 Task: Disable the first location from the feed.
Action: Mouse moved to (961, 54)
Screenshot: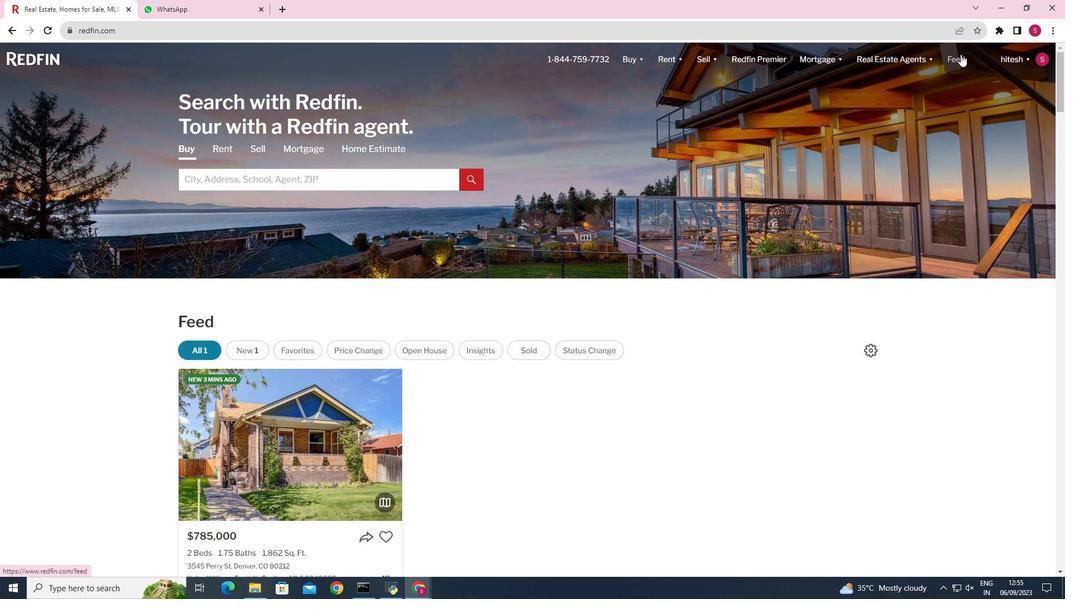 
Action: Mouse pressed left at (961, 54)
Screenshot: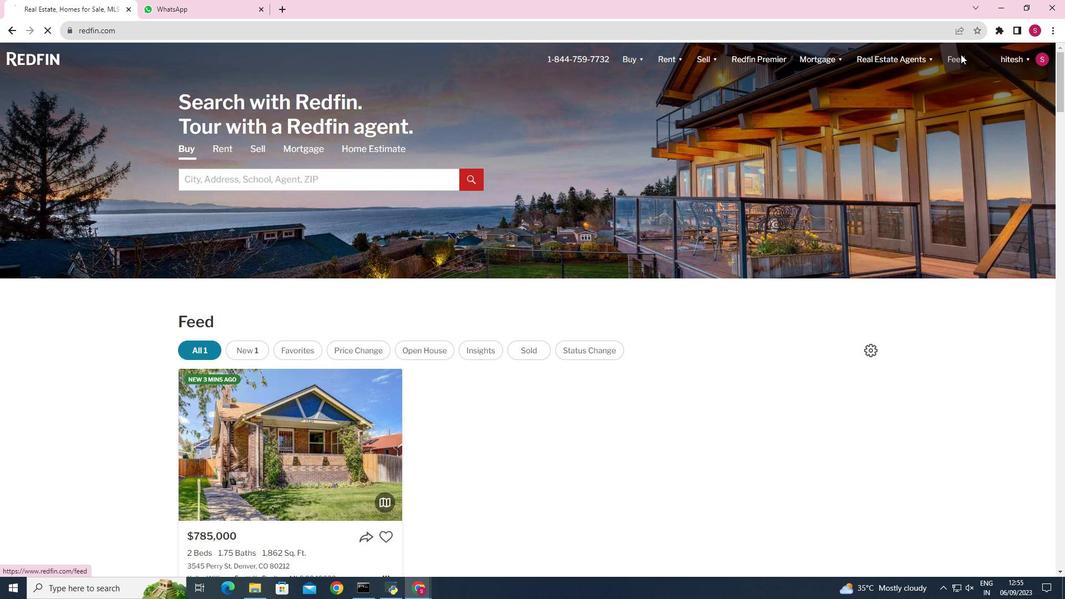 
Action: Mouse moved to (497, 256)
Screenshot: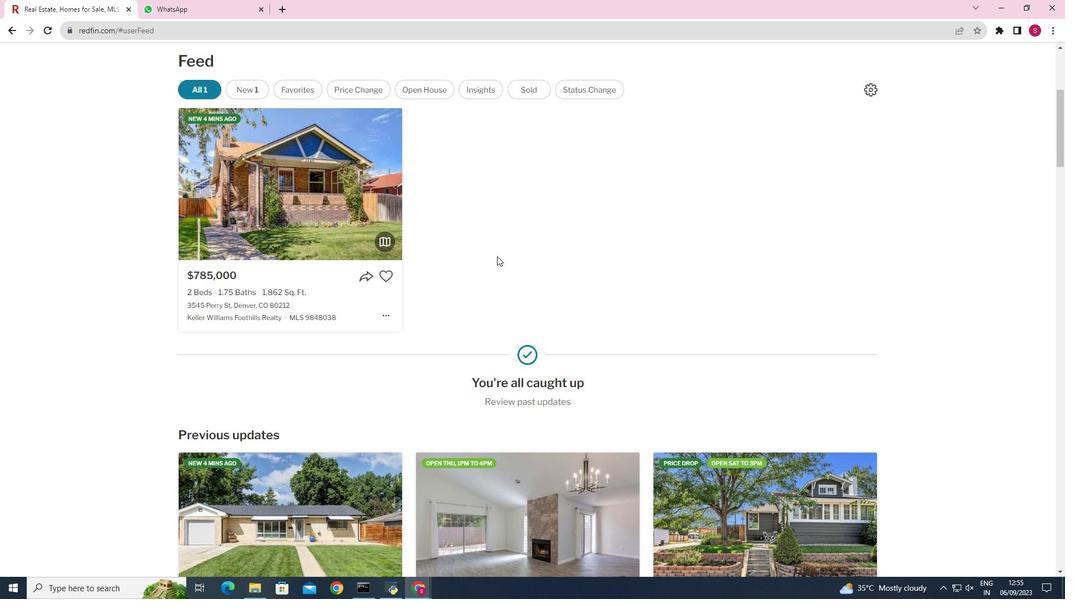 
Action: Mouse scrolled (497, 256) with delta (0, 0)
Screenshot: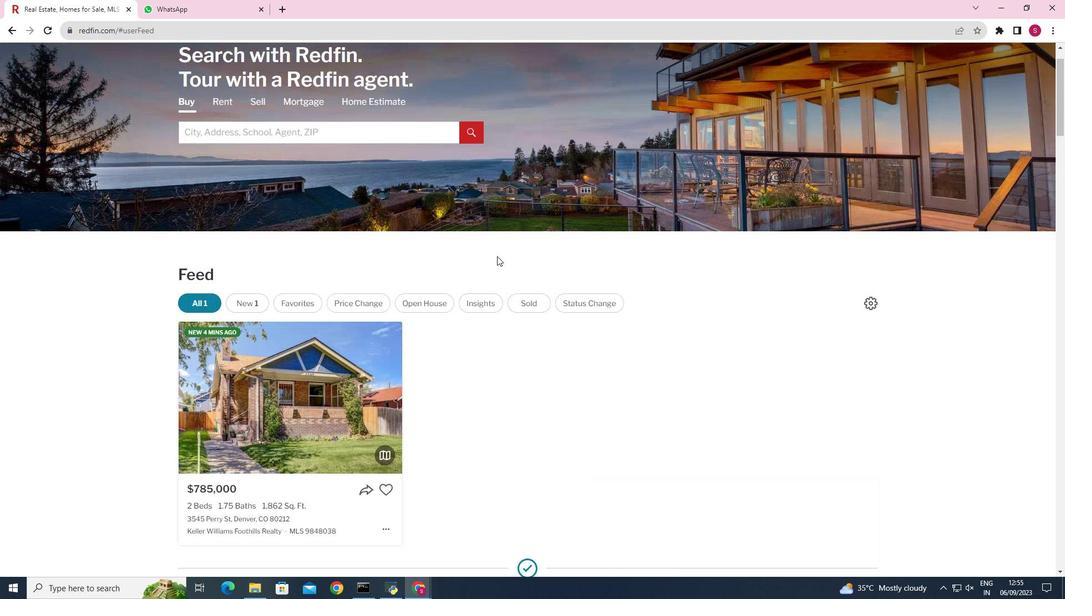 
Action: Mouse scrolled (497, 256) with delta (0, 0)
Screenshot: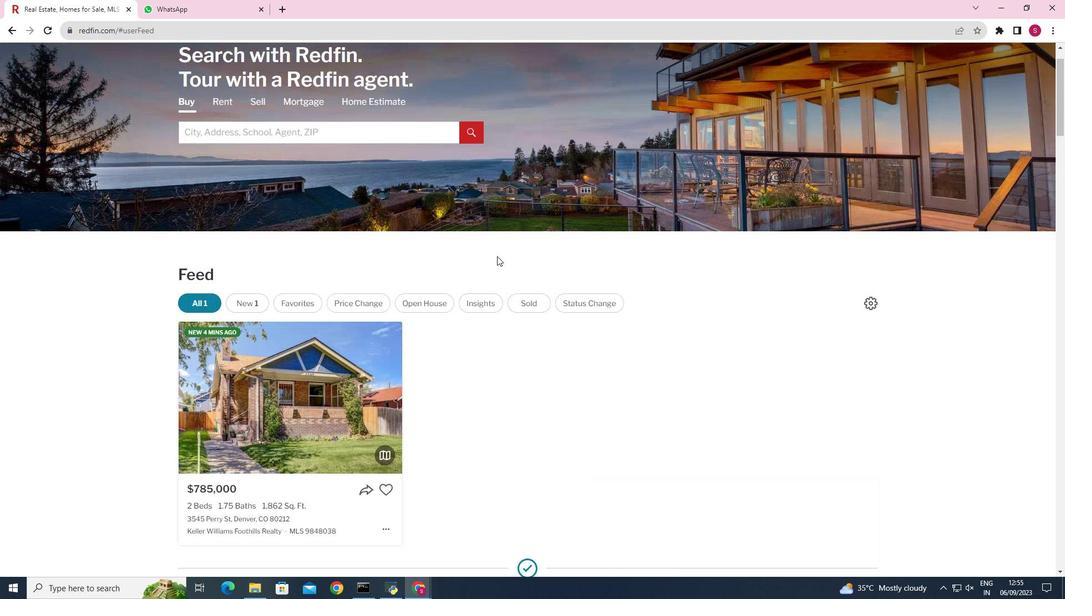 
Action: Mouse scrolled (497, 256) with delta (0, 0)
Screenshot: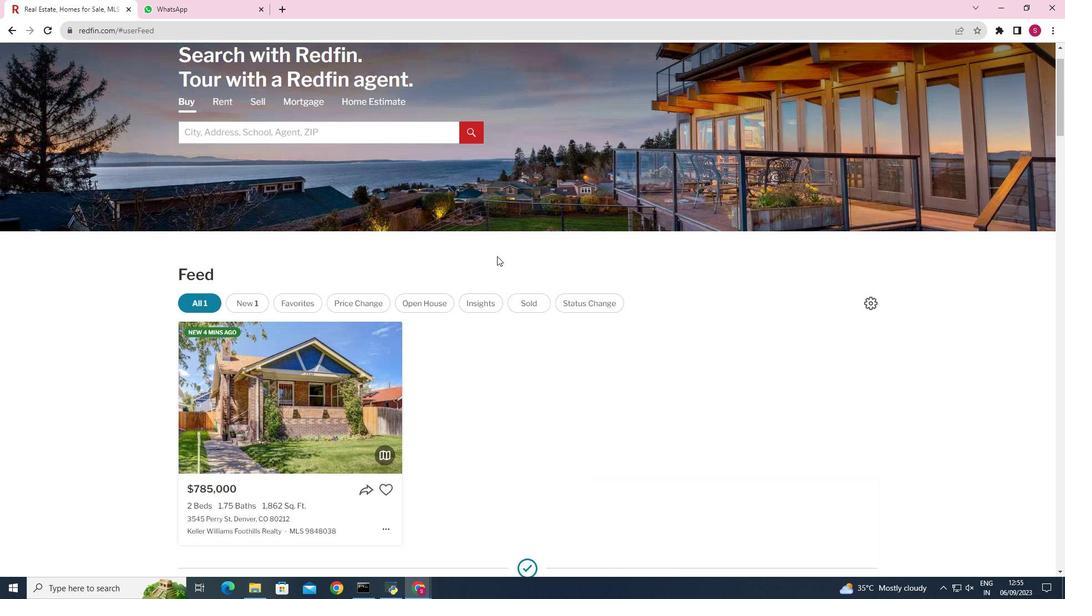 
Action: Mouse scrolled (497, 256) with delta (0, 0)
Screenshot: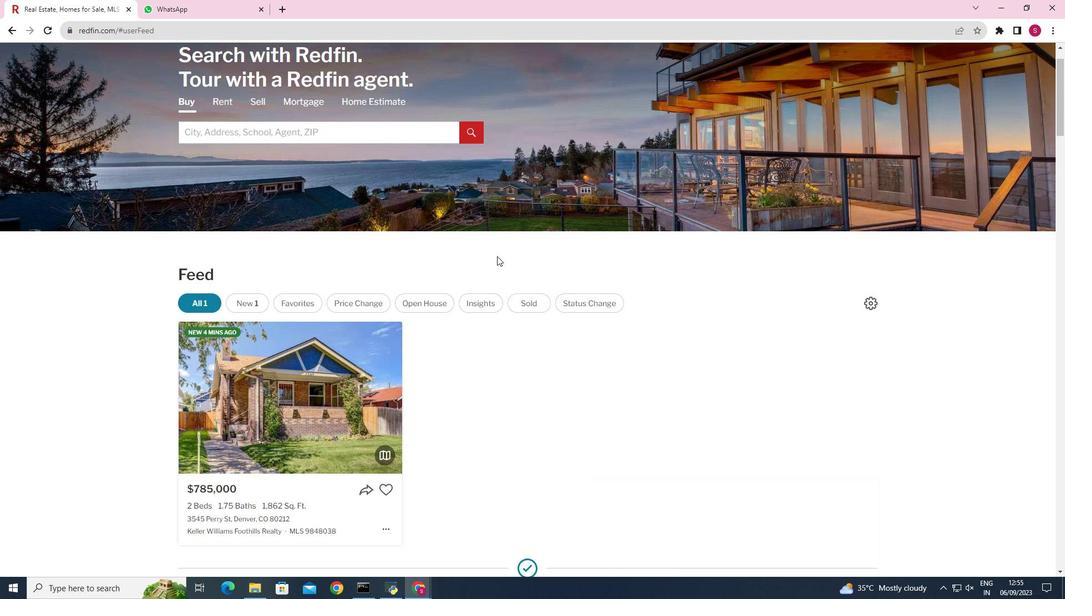 
Action: Mouse moved to (871, 301)
Screenshot: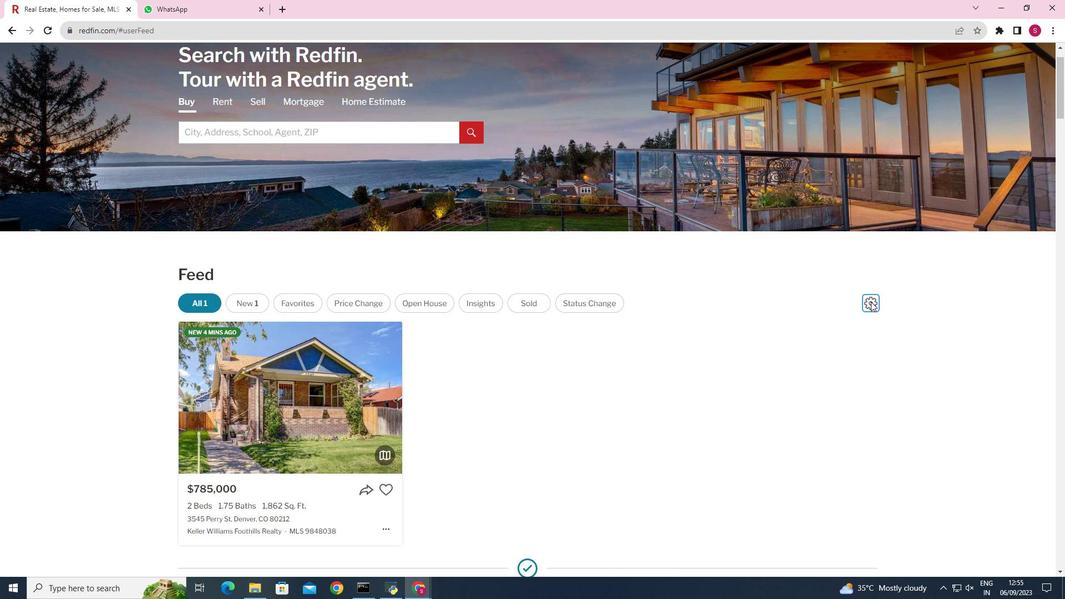 
Action: Mouse pressed left at (871, 301)
Screenshot: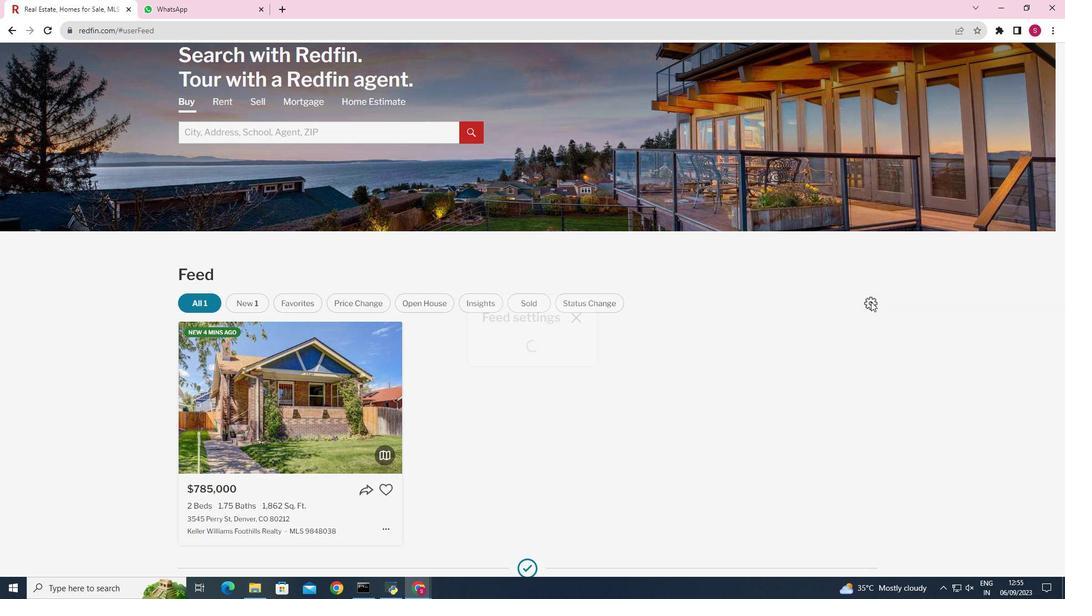 
Action: Mouse moved to (662, 278)
Screenshot: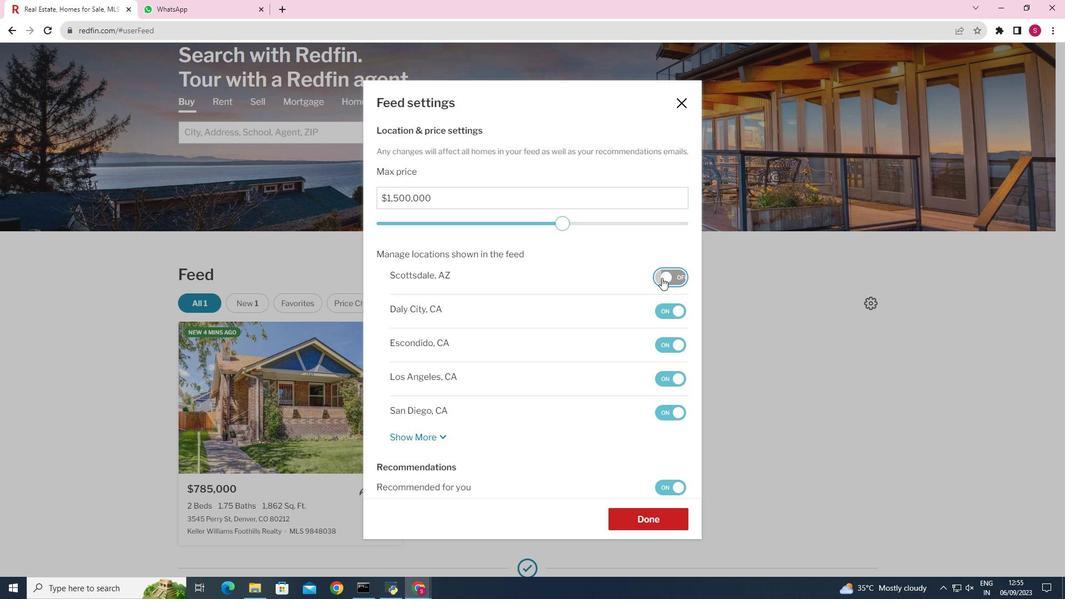 
Action: Mouse pressed left at (662, 278)
Screenshot: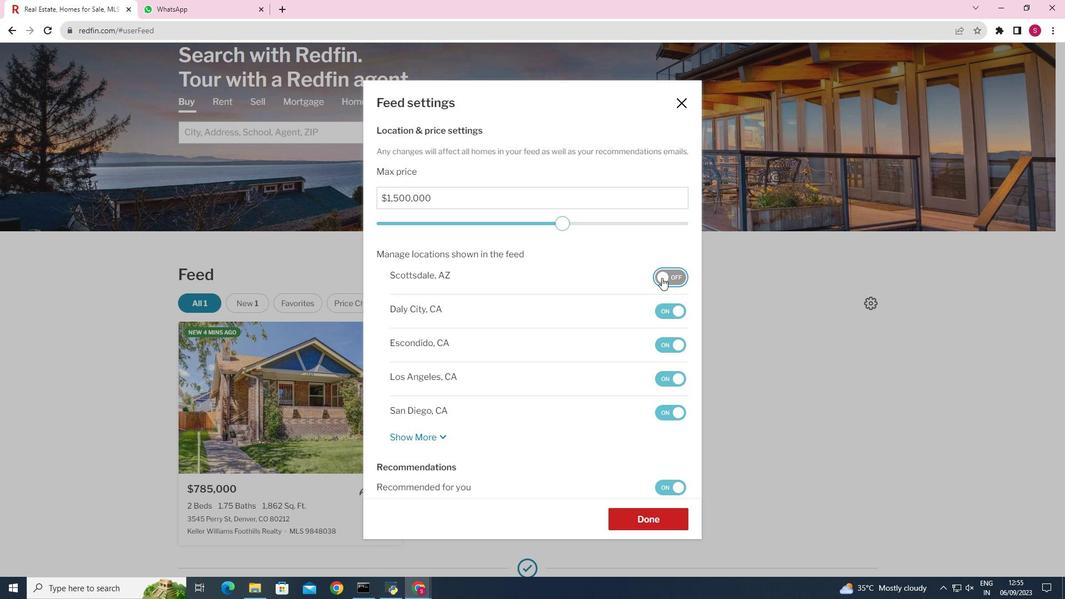 
Action: Mouse moved to (647, 516)
Screenshot: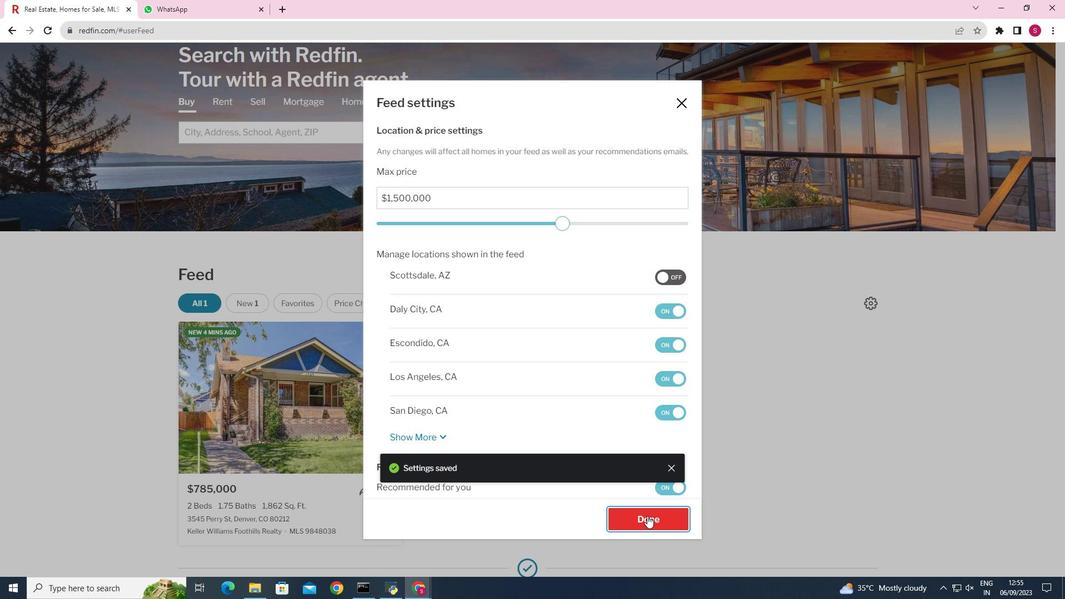 
Action: Mouse pressed left at (647, 516)
Screenshot: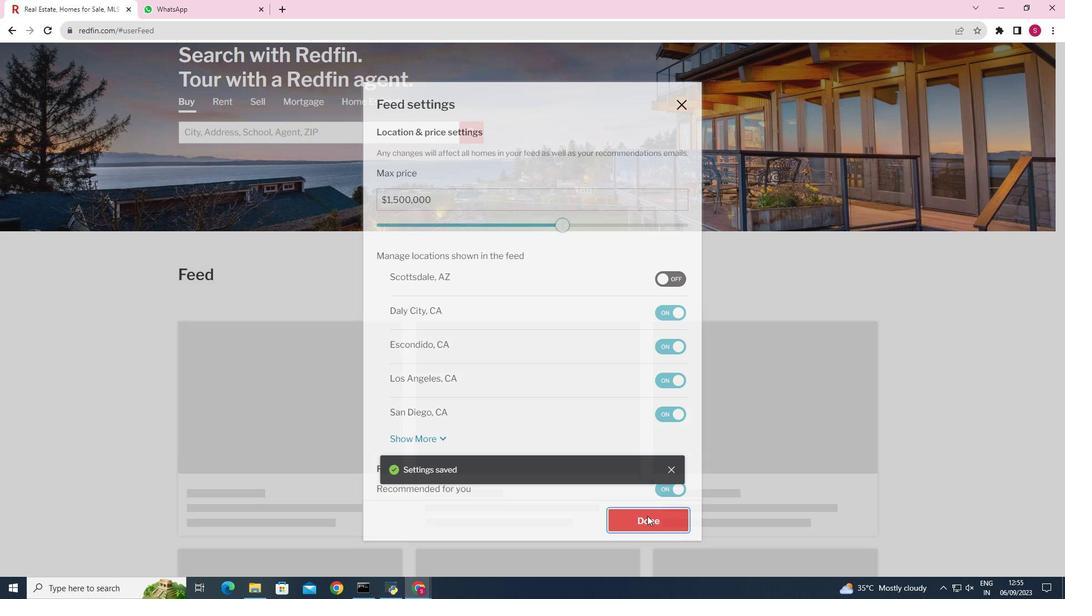
